 Task: Add an event with the title Second Product Enhancement Meeting, date ''2024/03/22'', time 7:30 AM to 9:30 AMand add a description: Any defects, deviations, or non-conformities identified during the Quality Assurance Check will be documented and tracked. The team will assign severity levels and work with project stakeholders to determine appropriate corrective actions and resolutions.Select event color  Graphite . Add location for the event as: 321 Luxor Temple, Luxor, Egypt, logged in from the account softage.6@softage.netand send the event invitation to softage.9@softage.net and softage.10@softage.net. Set a reminder for the event Daily
Action: Mouse moved to (73, 80)
Screenshot: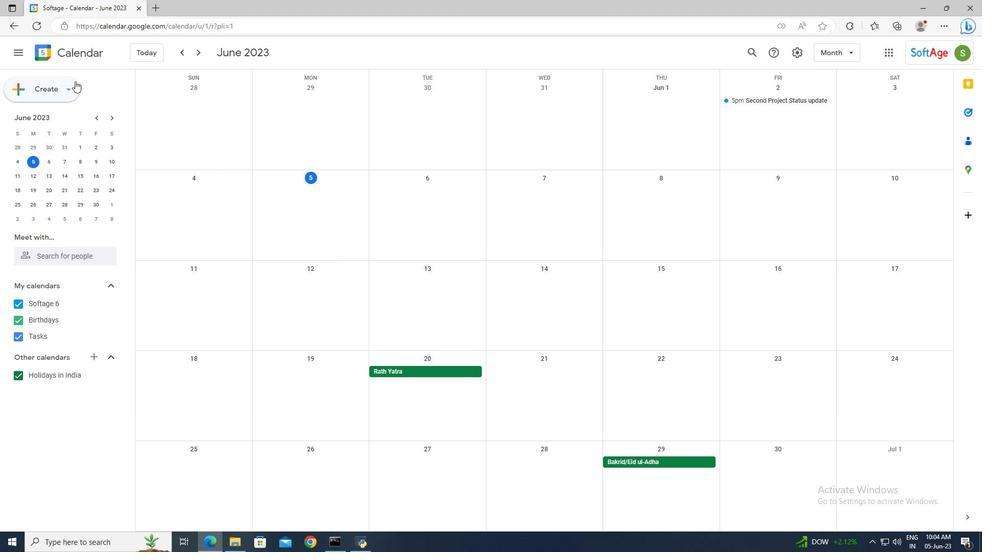 
Action: Mouse pressed left at (73, 80)
Screenshot: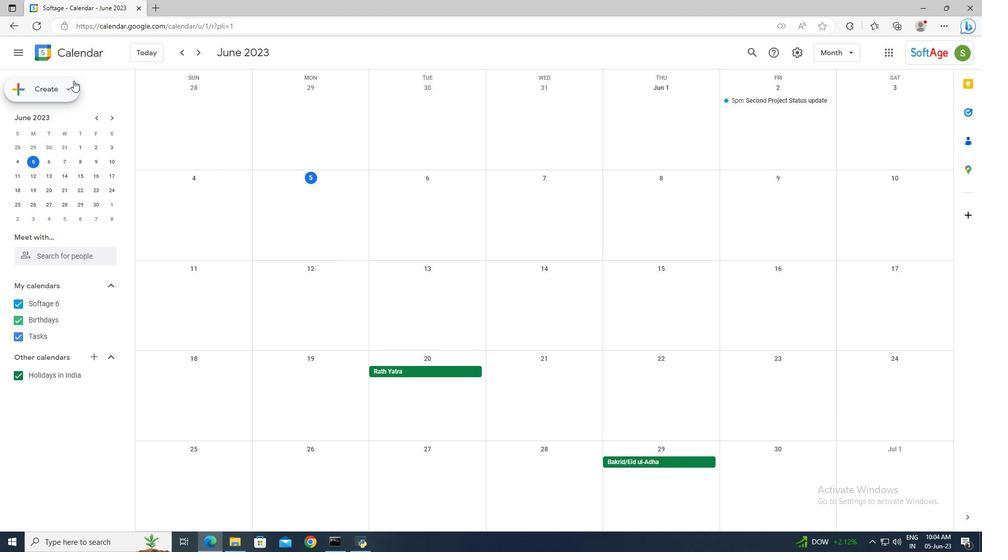 
Action: Mouse moved to (70, 112)
Screenshot: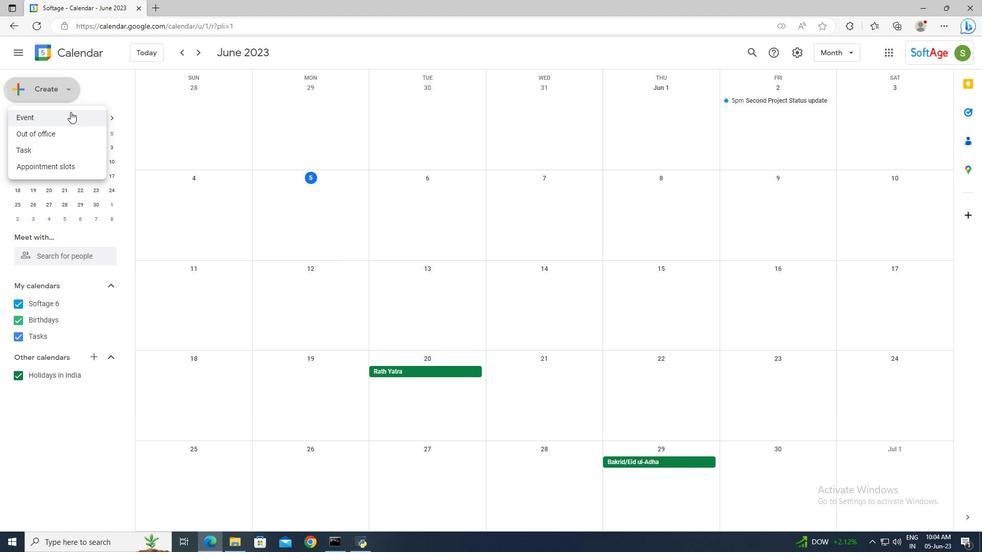 
Action: Mouse pressed left at (70, 112)
Screenshot: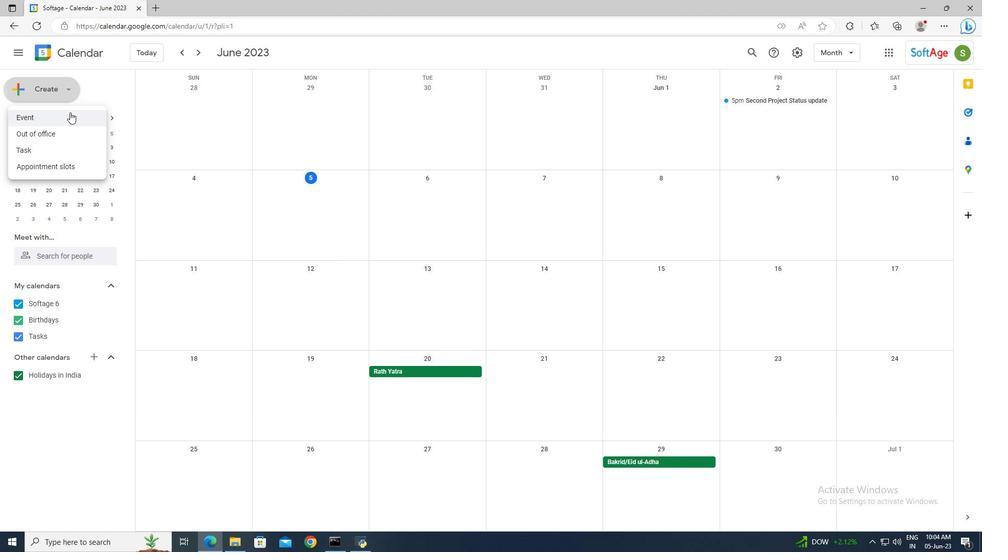 
Action: Mouse moved to (174, 398)
Screenshot: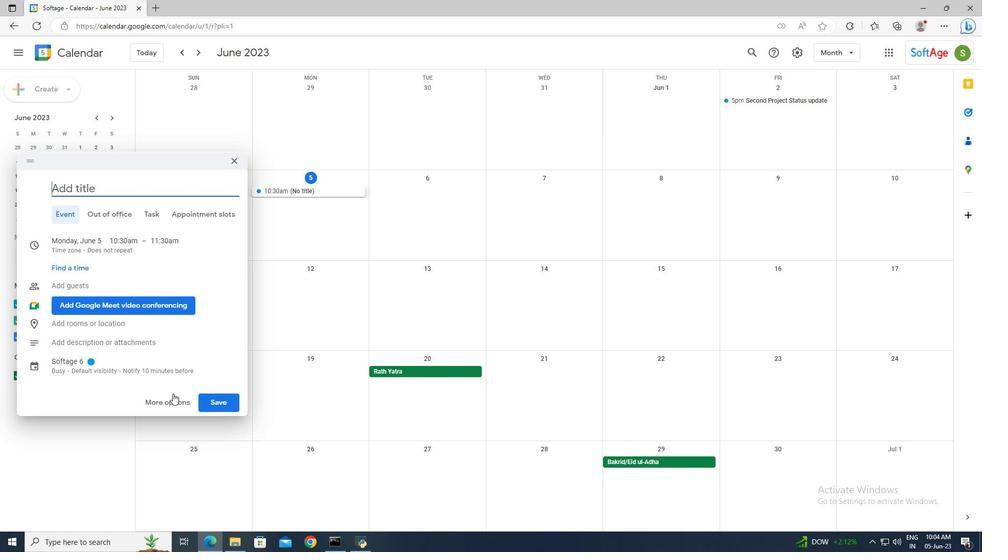 
Action: Mouse pressed left at (174, 398)
Screenshot: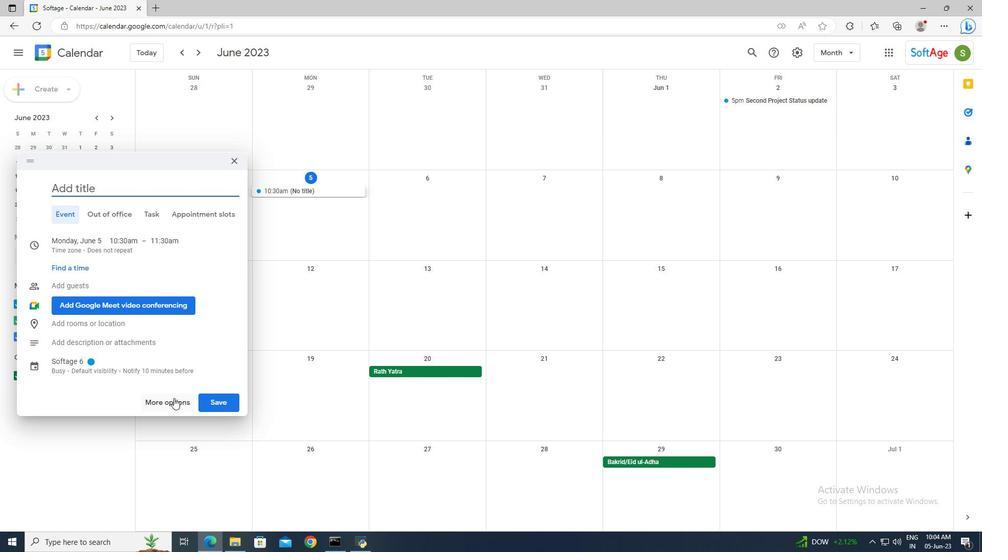 
Action: Mouse moved to (184, 58)
Screenshot: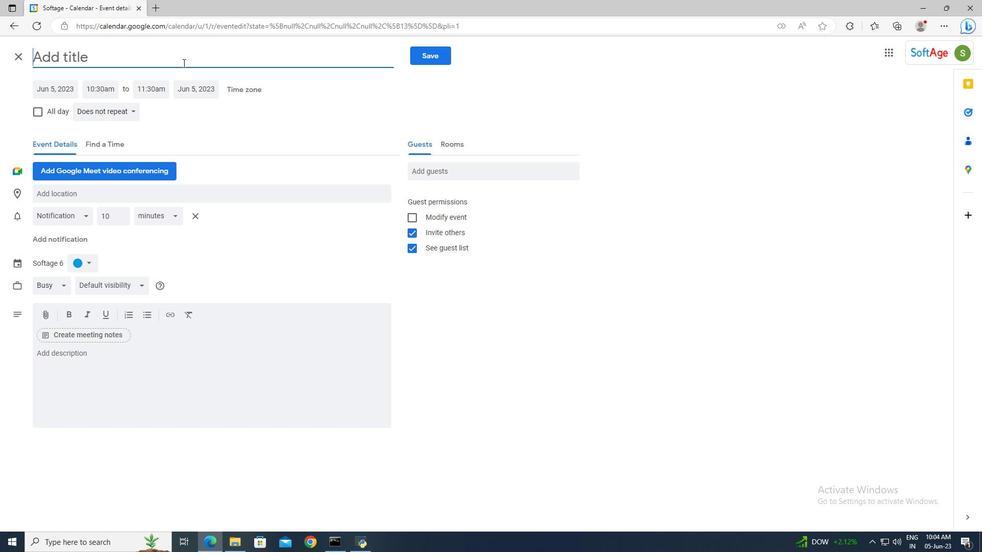 
Action: Mouse pressed left at (184, 58)
Screenshot: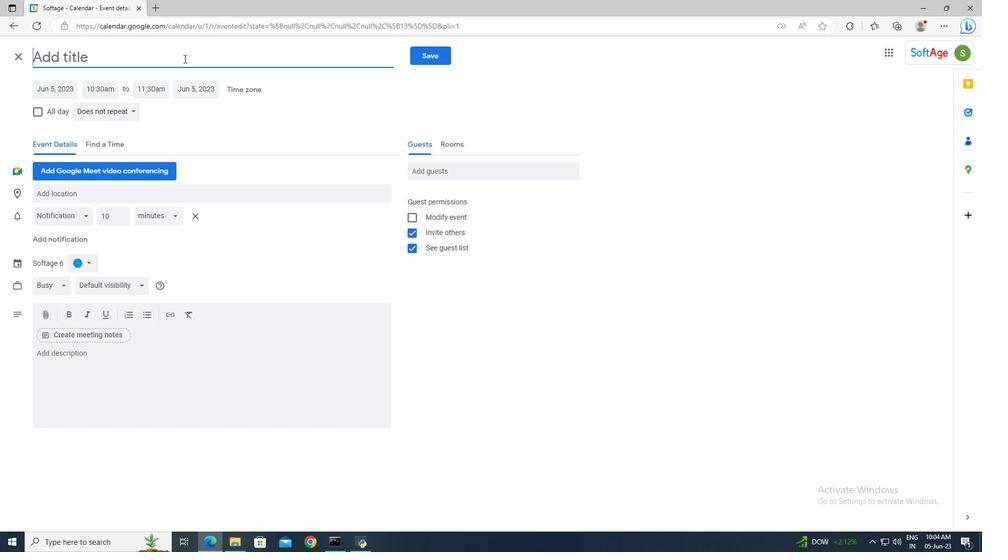 
Action: Key pressed <Key.shift>Second<Key.space><Key.shift>Product<Key.space><Key.shift>Enhancement<Key.space><Key.shift>Meeting
Screenshot: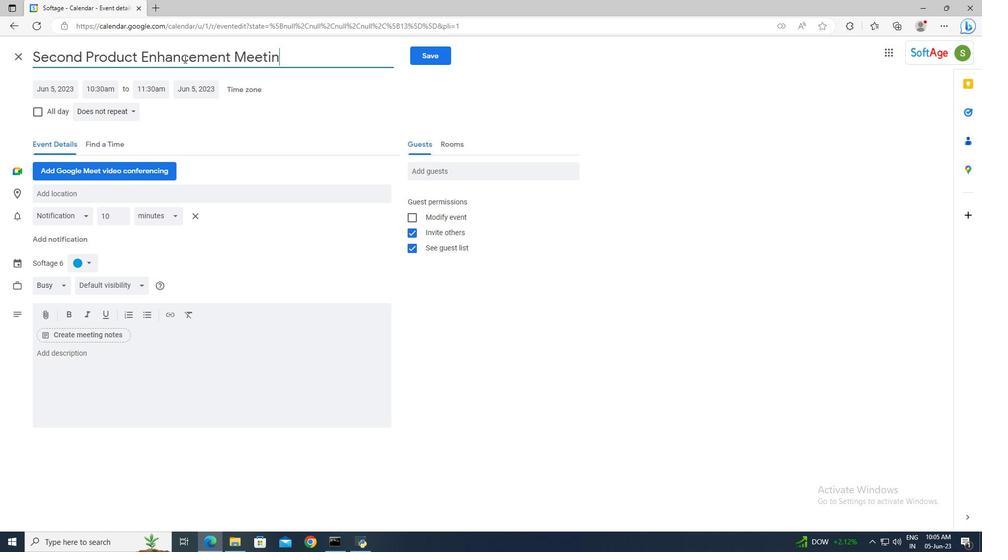 
Action: Mouse moved to (70, 88)
Screenshot: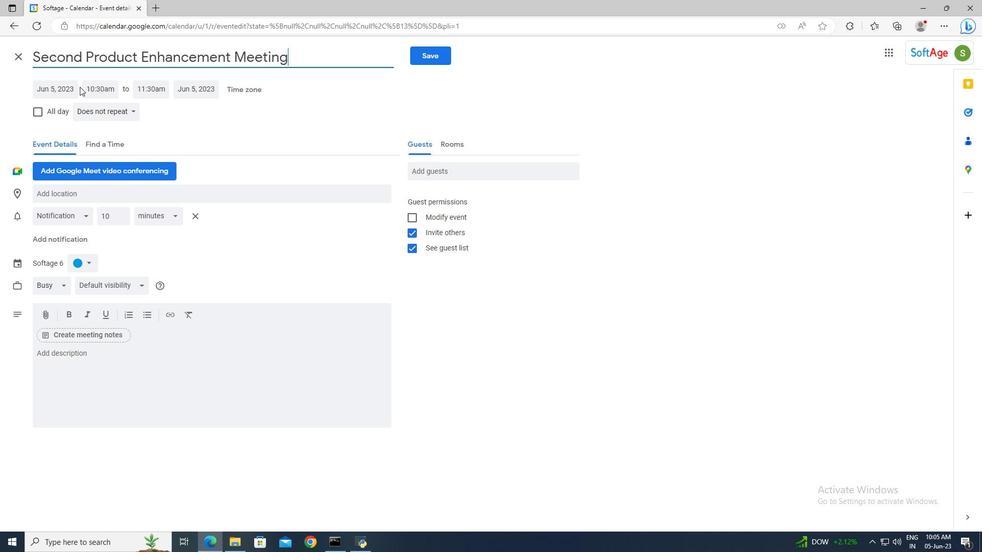 
Action: Mouse pressed left at (70, 88)
Screenshot: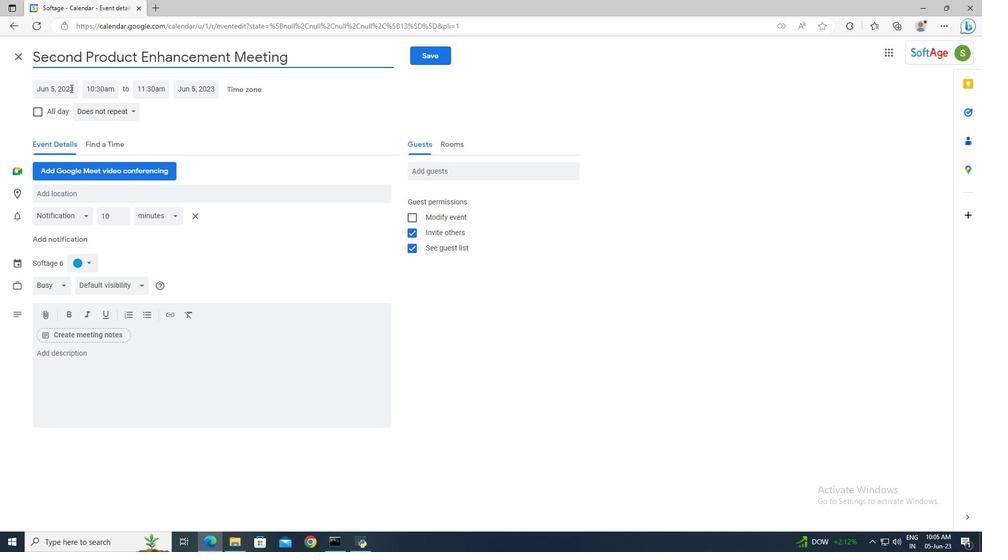 
Action: Mouse moved to (167, 106)
Screenshot: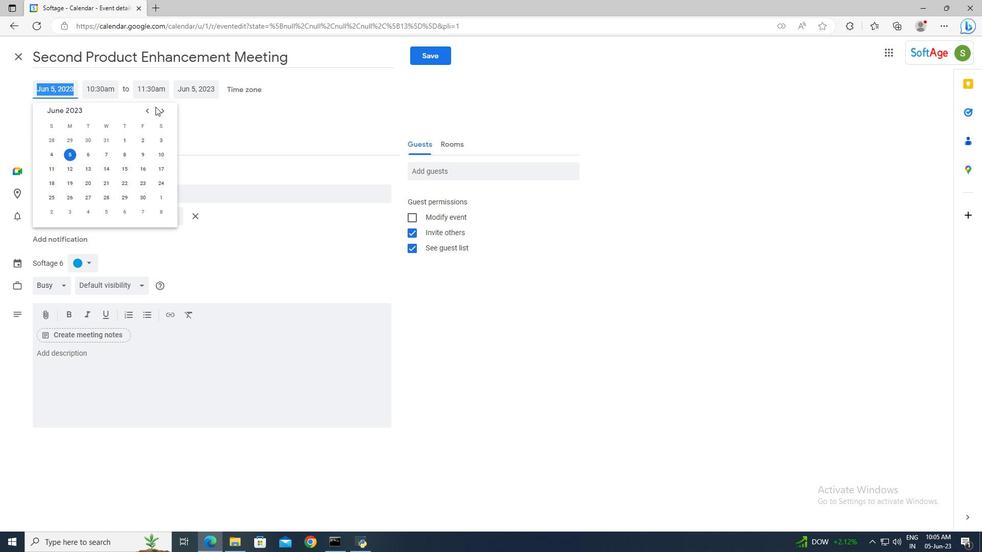 
Action: Mouse pressed left at (167, 106)
Screenshot: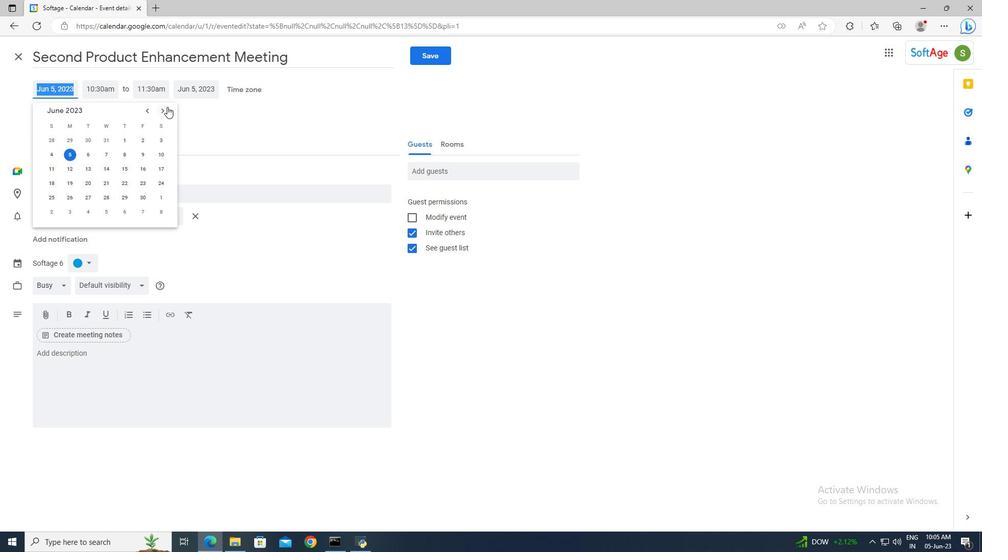 
Action: Mouse moved to (166, 107)
Screenshot: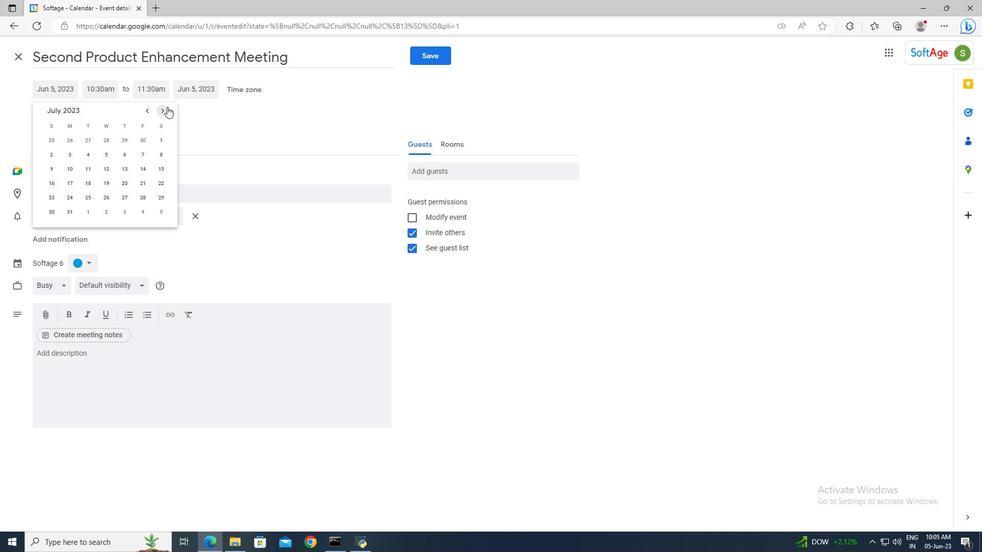 
Action: Mouse pressed left at (166, 107)
Screenshot: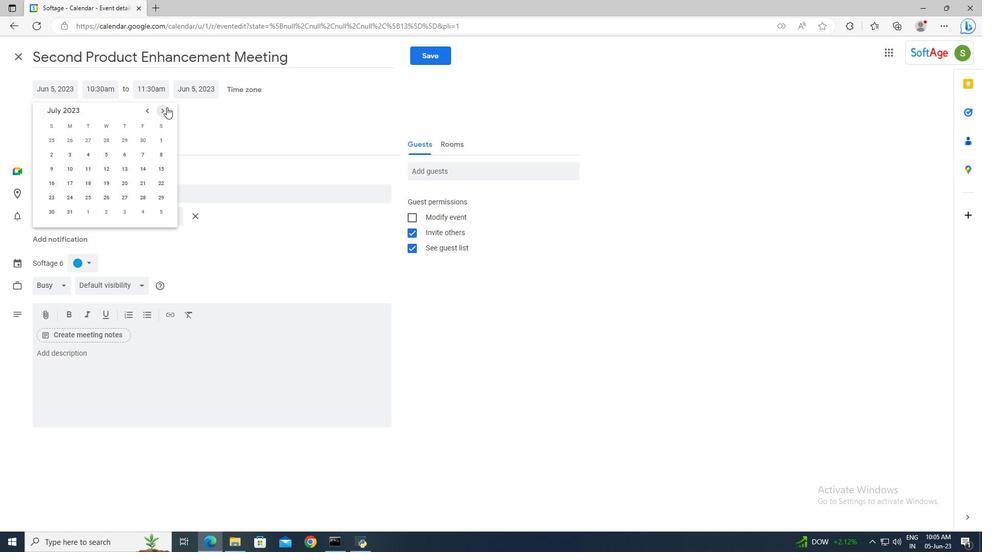 
Action: Mouse pressed left at (166, 107)
Screenshot: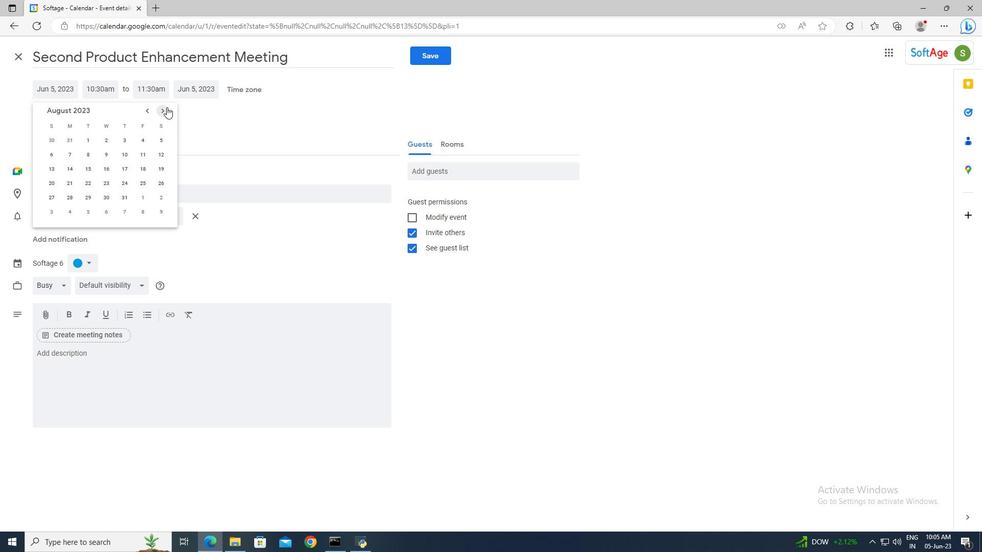 
Action: Mouse pressed left at (166, 107)
Screenshot: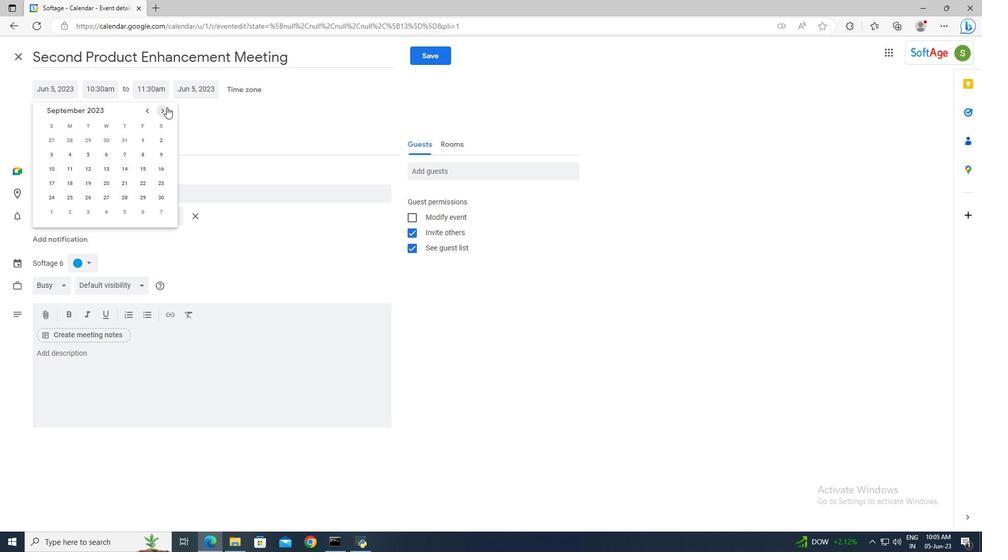 
Action: Mouse pressed left at (166, 107)
Screenshot: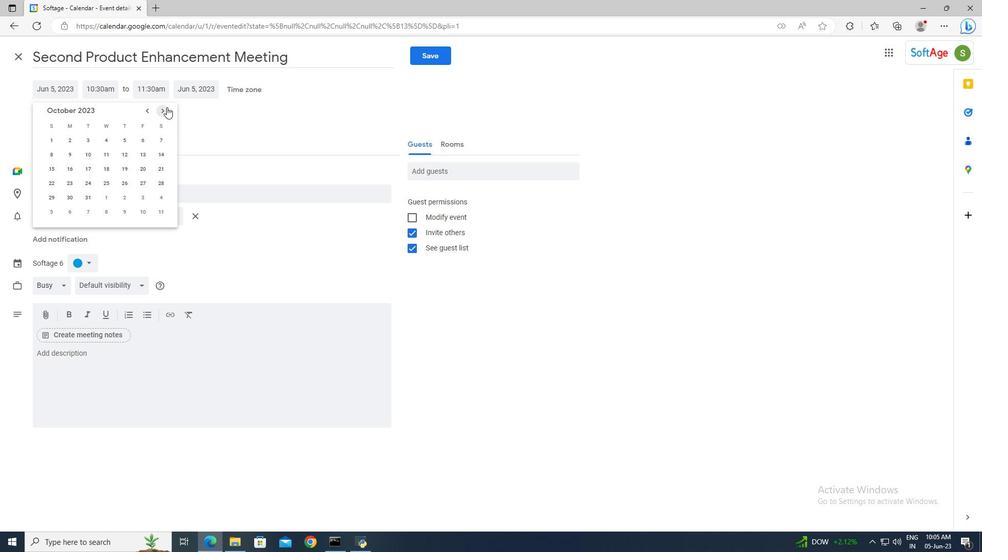 
Action: Mouse pressed left at (166, 107)
Screenshot: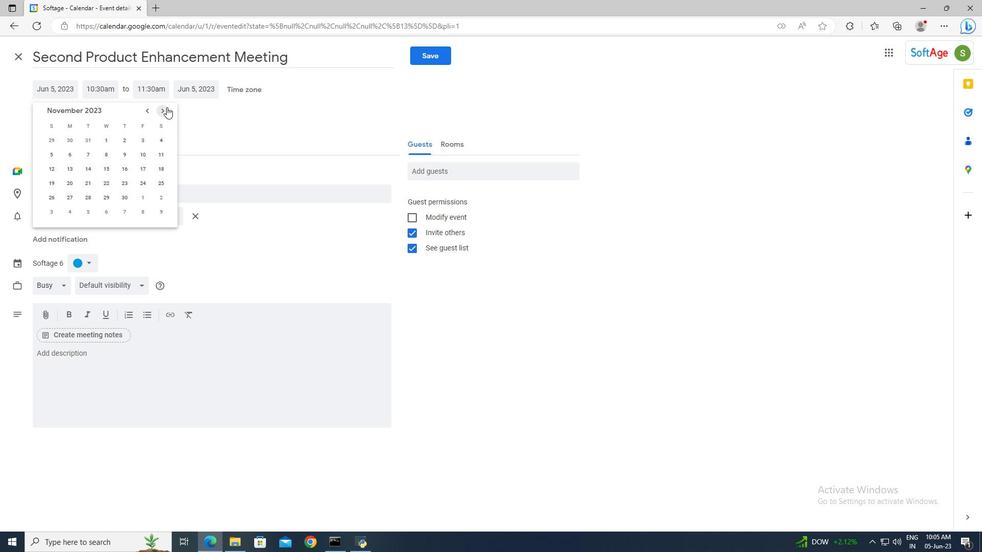 
Action: Mouse pressed left at (166, 107)
Screenshot: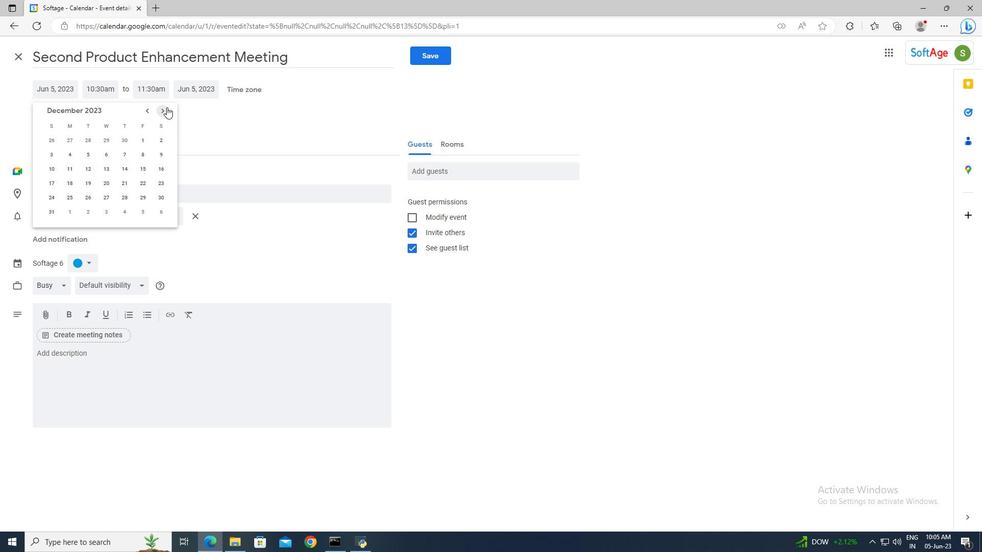 
Action: Mouse pressed left at (166, 107)
Screenshot: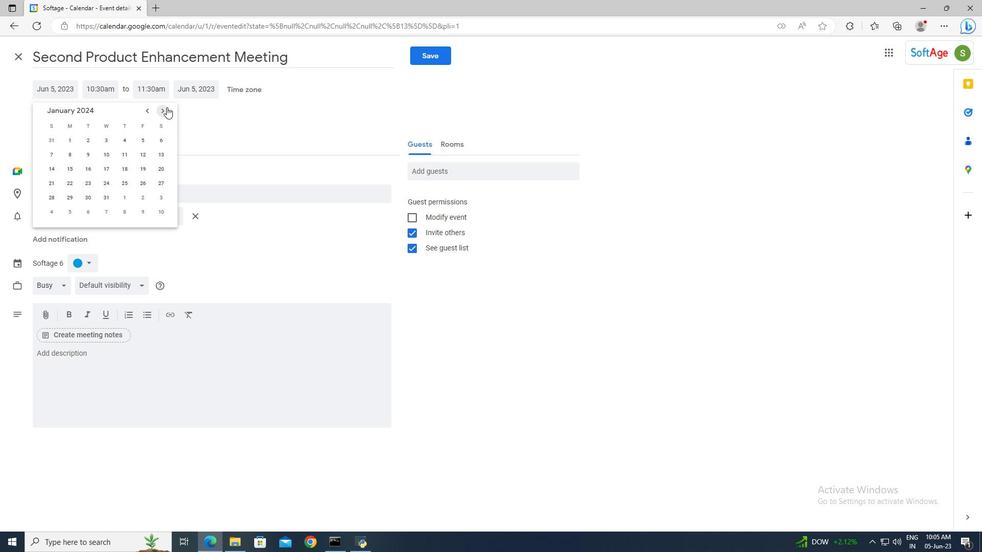 
Action: Mouse pressed left at (166, 107)
Screenshot: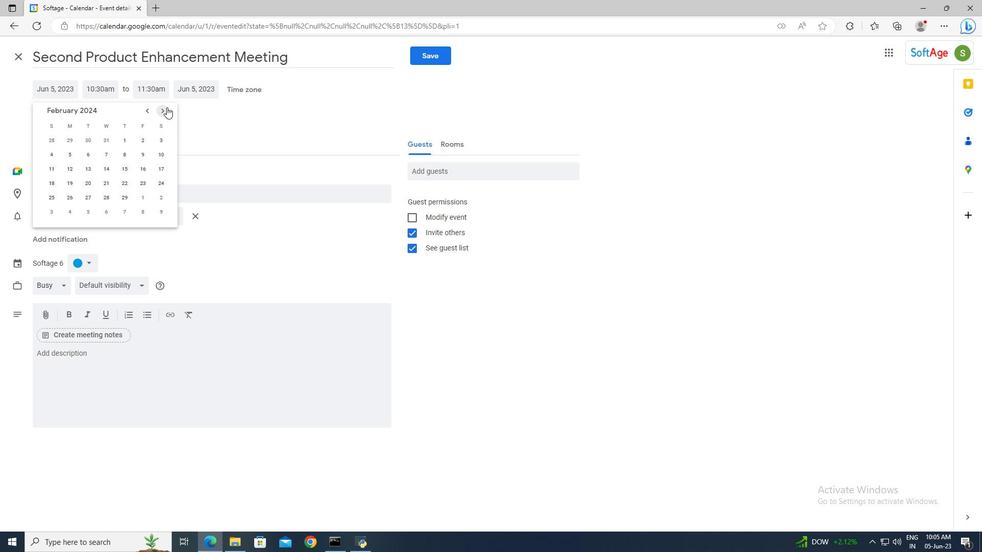 
Action: Mouse moved to (141, 188)
Screenshot: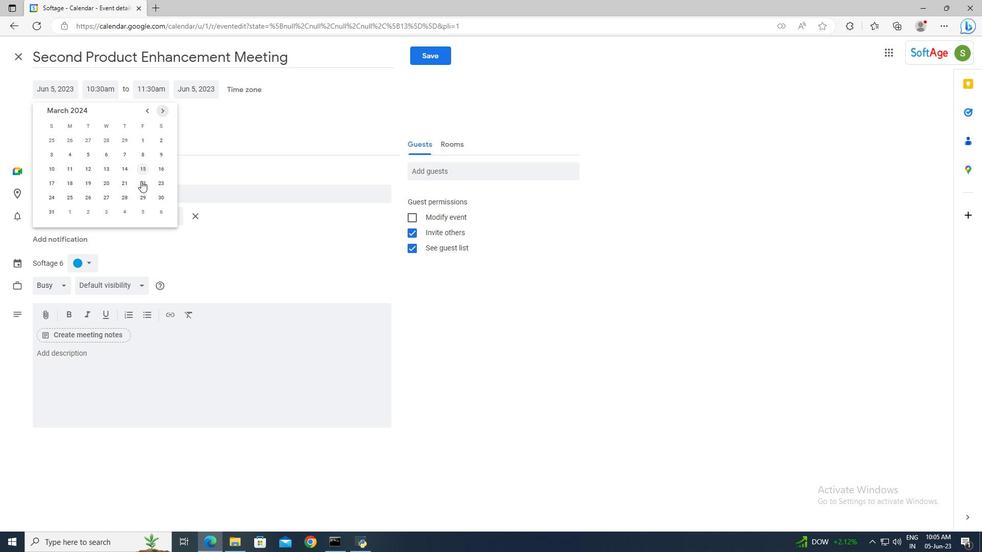 
Action: Mouse pressed left at (141, 188)
Screenshot: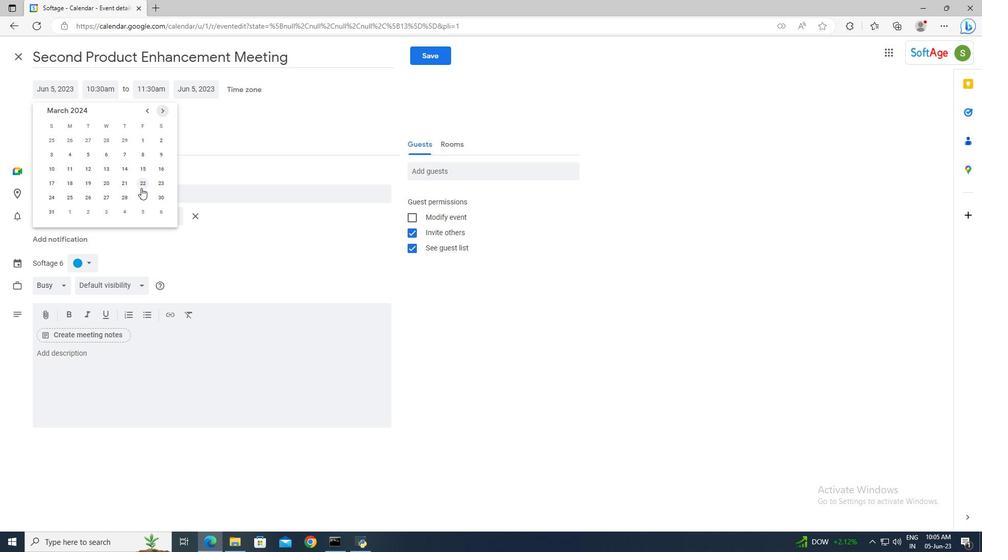 
Action: Mouse moved to (112, 88)
Screenshot: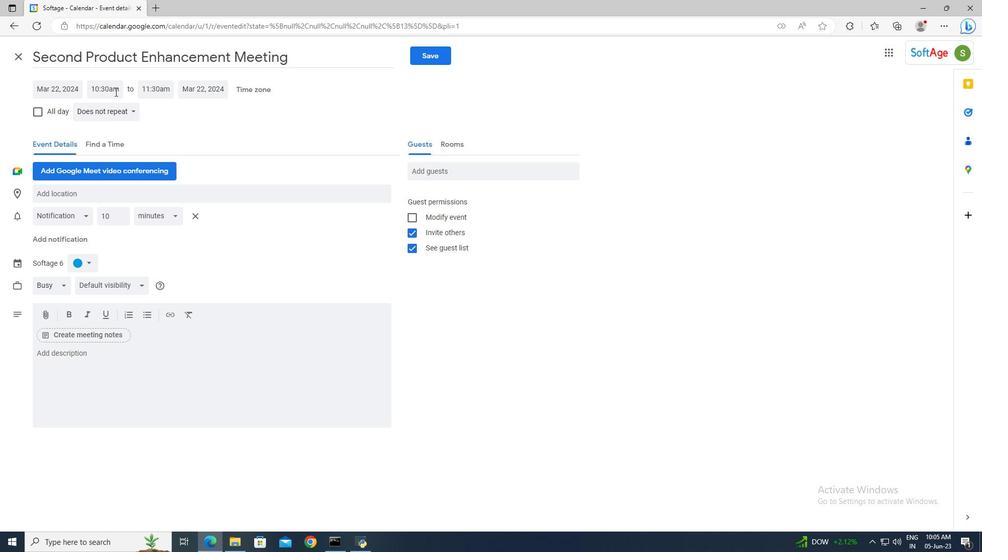 
Action: Mouse pressed left at (112, 88)
Screenshot: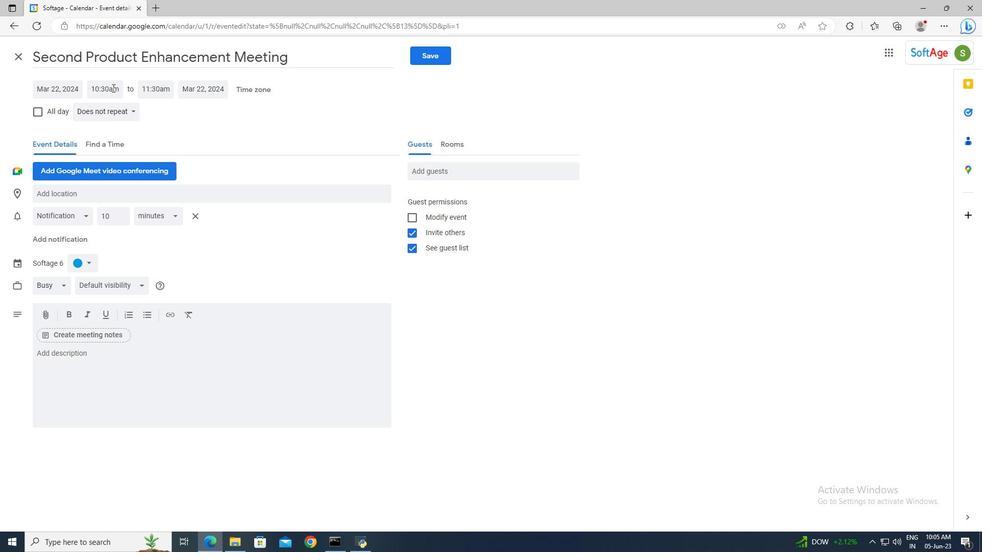
Action: Key pressed 7<Key.shift>:30am<Key.enter><Key.tab>9<Key.shift>:30<Key.enter>
Screenshot: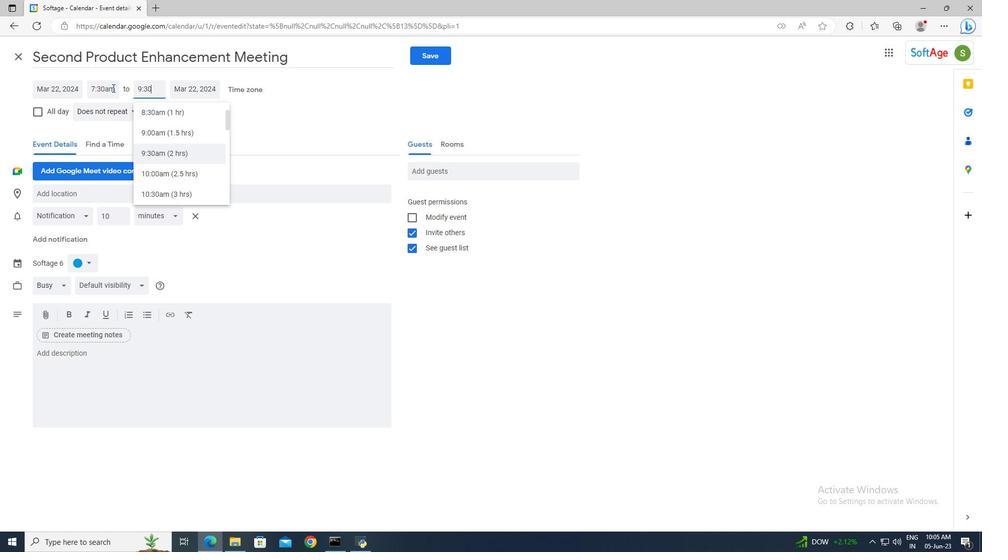 
Action: Mouse moved to (123, 355)
Screenshot: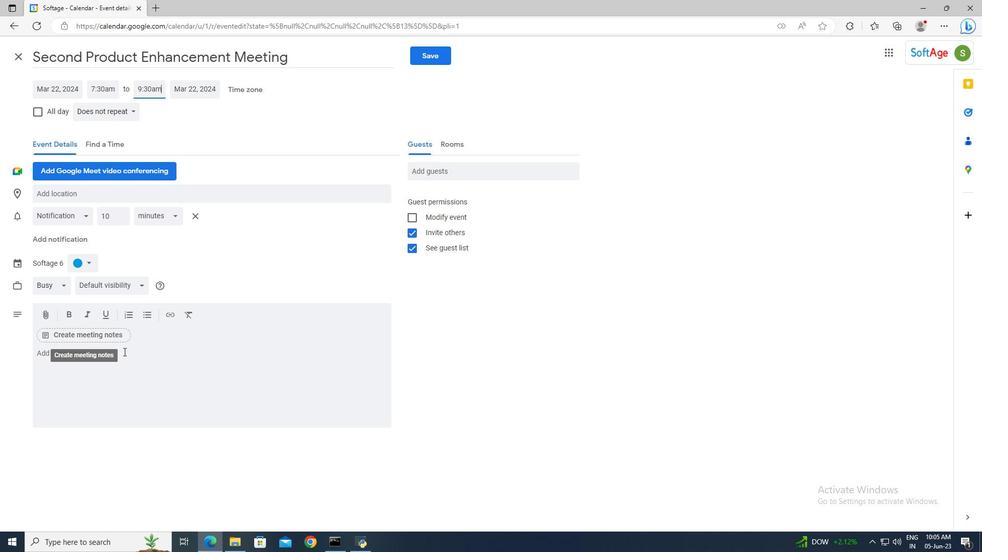 
Action: Mouse pressed left at (123, 355)
Screenshot: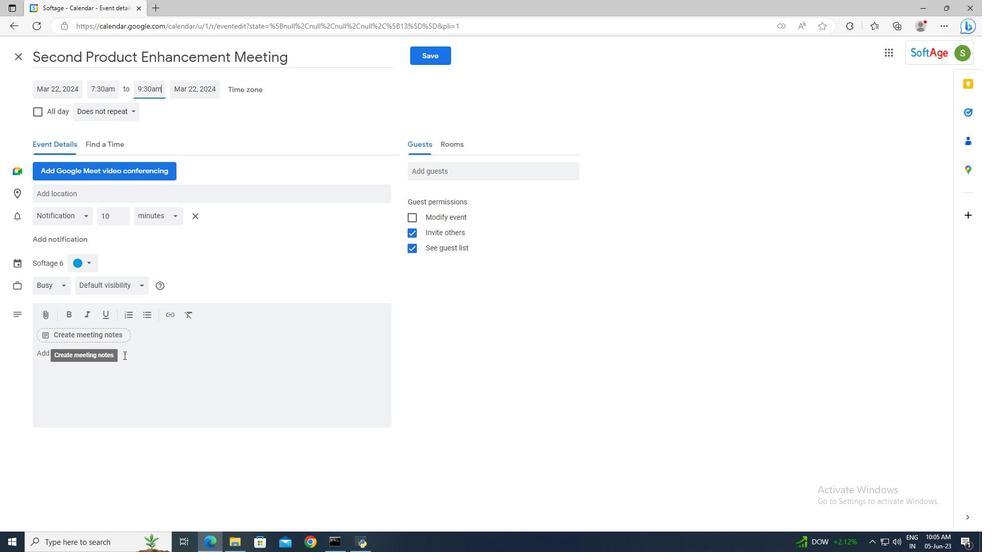 
Action: Key pressed <Key.shift>Any<Key.space>defects,<Key.space>deviations,<Key.space>or<Key.space>non-conformities<Key.space>identified<Key.space>during<Key.space>the<Key.space><Key.shift_r>Quality<Key.space><Key.shift_r>Assurance<Key.space><Key.shift><Key.shift>Check<Key.space>will<Key.space>be<Key.space>documented<Key.space>and<Key.space>tracked.<Key.space><Key.shift>The<Key.space>team<Key.space>will<Key.space>assign<Key.space>severity<Key.space>levels<Key.space>and<Key.space>work<Key.space>with<Key.space>project<Key.space>stakeholders<Key.space>to<Key.space>determine<Key.space>apr<Key.backspace>propriate<Key.space>coore<Key.backspace><Key.backspace><Key.backspace>rrective<Key.space>actions<Key.space>and<Key.space>resolutions.
Screenshot: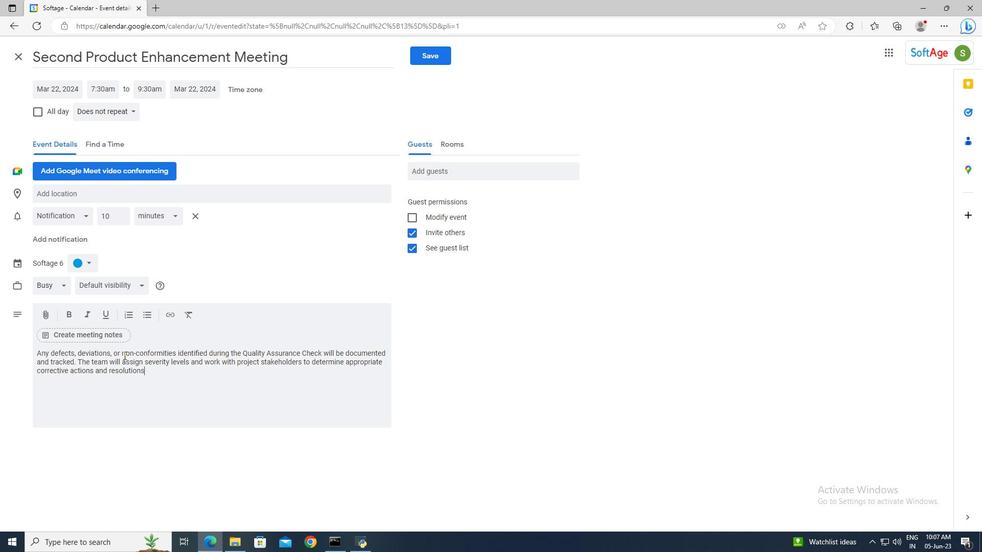 
Action: Mouse moved to (88, 261)
Screenshot: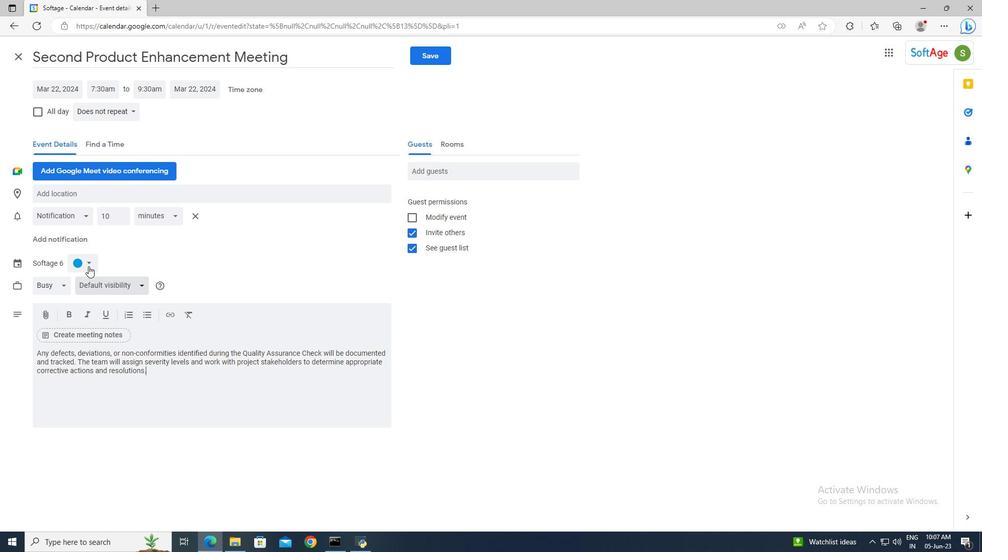 
Action: Mouse pressed left at (88, 261)
Screenshot: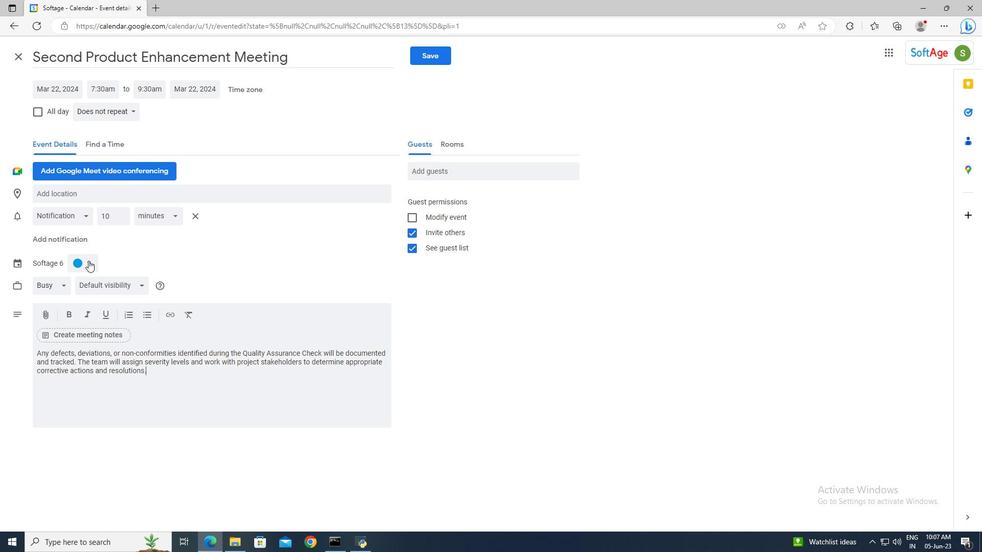 
Action: Mouse moved to (78, 324)
Screenshot: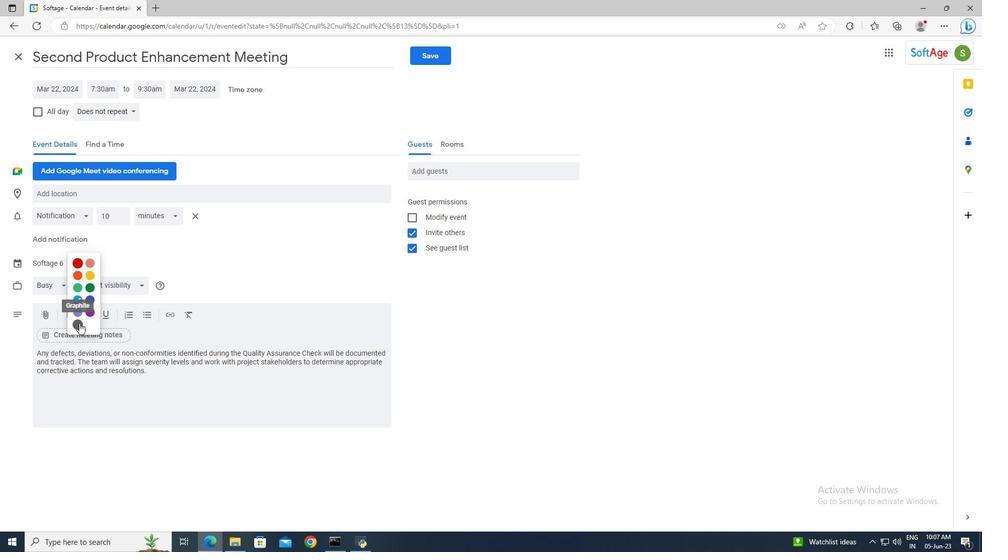 
Action: Mouse pressed left at (78, 324)
Screenshot: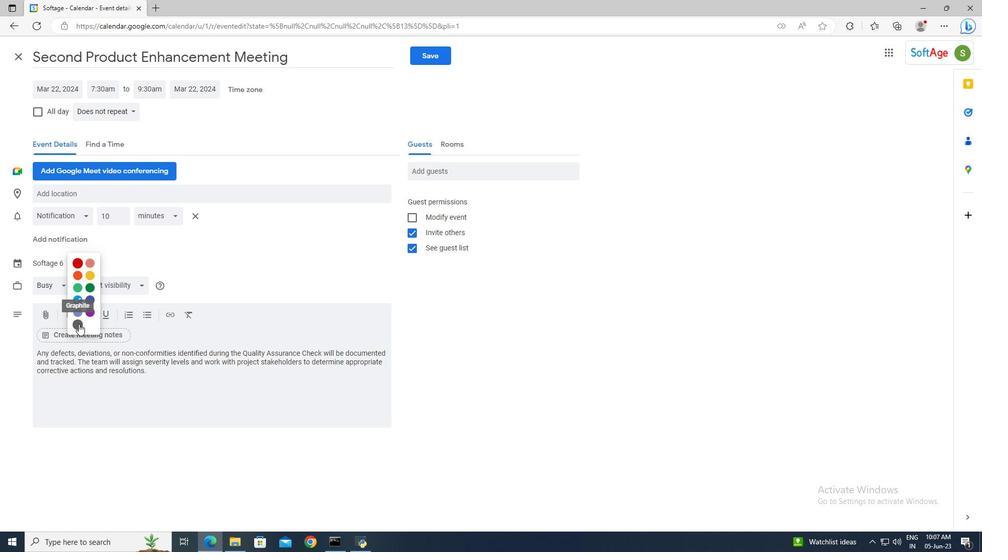 
Action: Mouse moved to (89, 198)
Screenshot: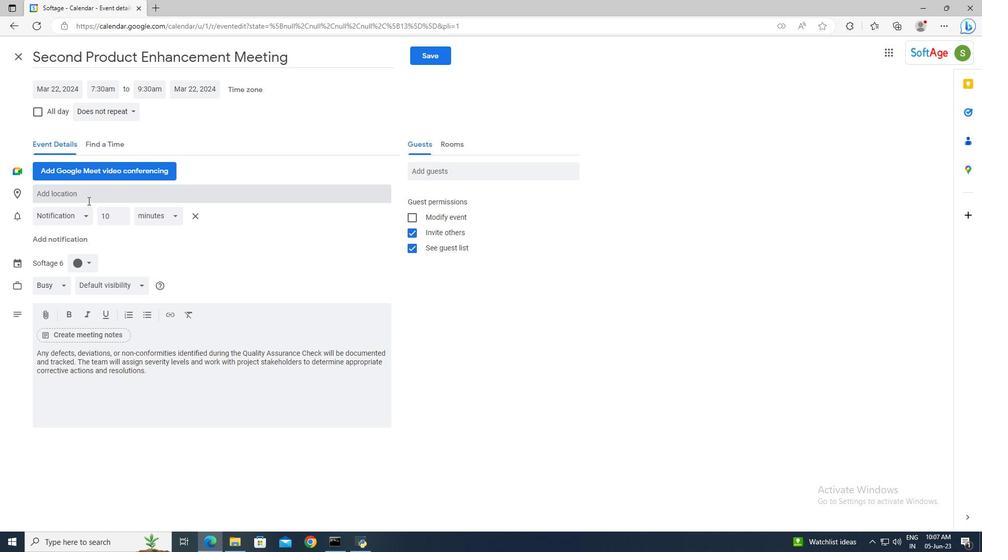 
Action: Mouse pressed left at (89, 198)
Screenshot: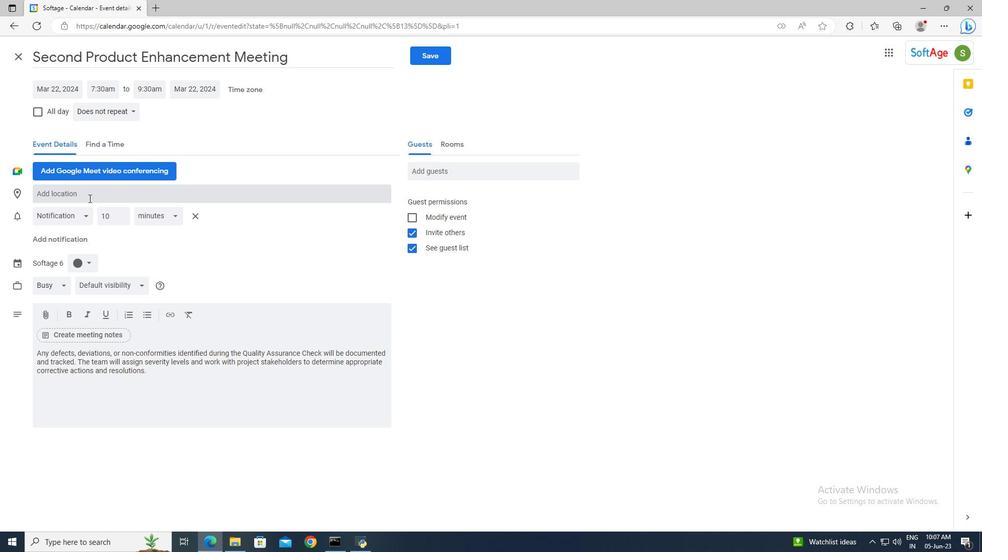 
Action: Mouse moved to (90, 198)
Screenshot: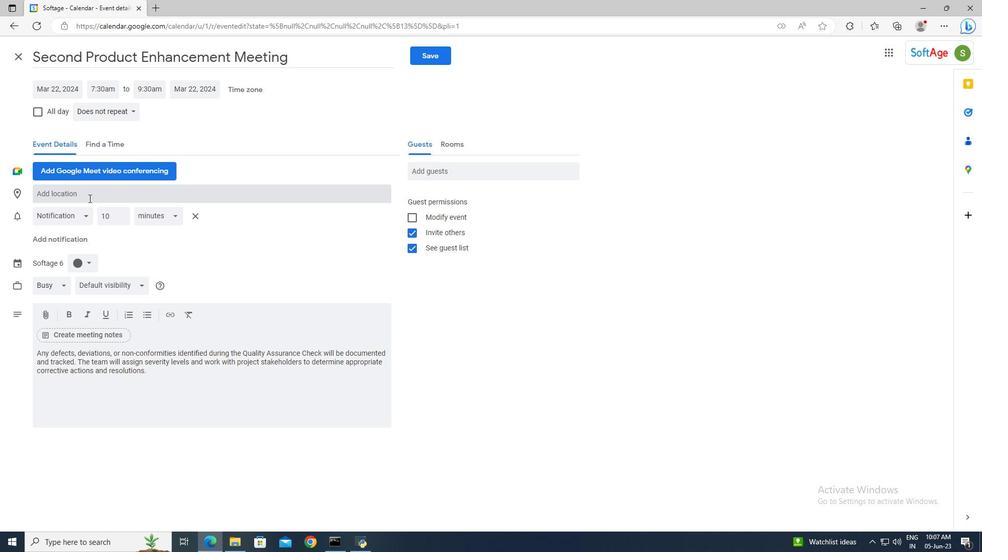
Action: Key pressed 321<Key.space><Key.shift_r>Luxor<Key.space><Key.shift>Templa<Key.backspace>e,<Key.space><Key.shift>Luxx<Key.backspace>or,<Key.space><Key.shift>Egypt
Screenshot: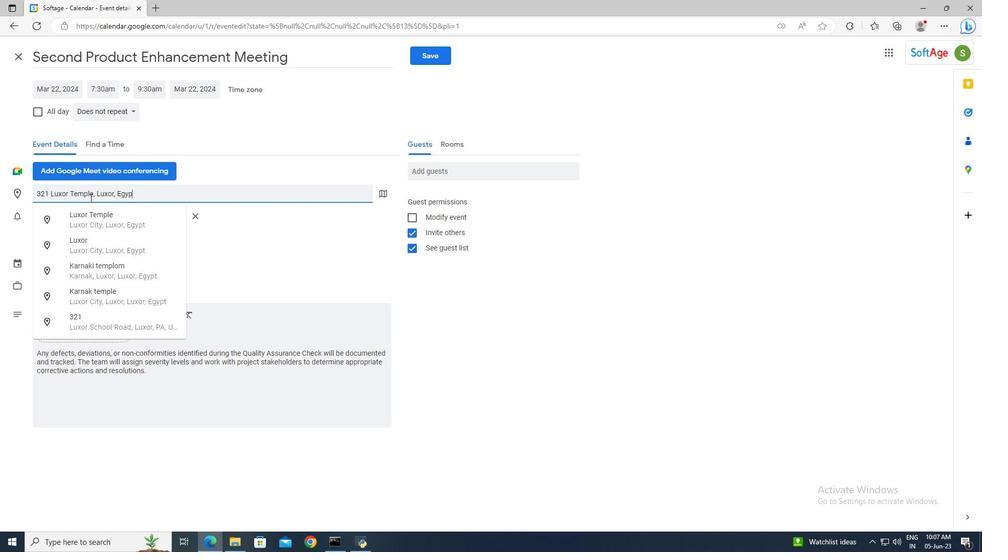 
Action: Mouse moved to (96, 222)
Screenshot: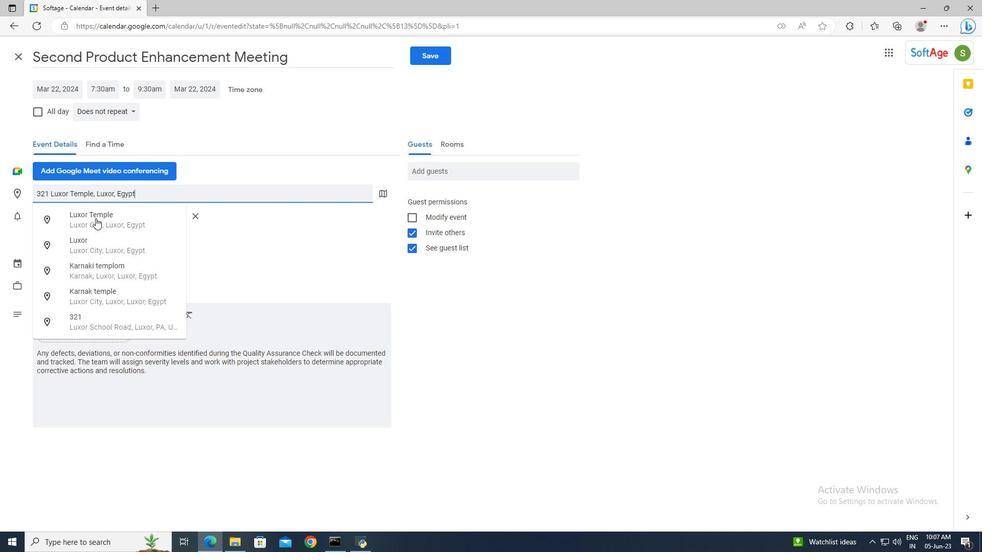 
Action: Mouse pressed left at (96, 222)
Screenshot: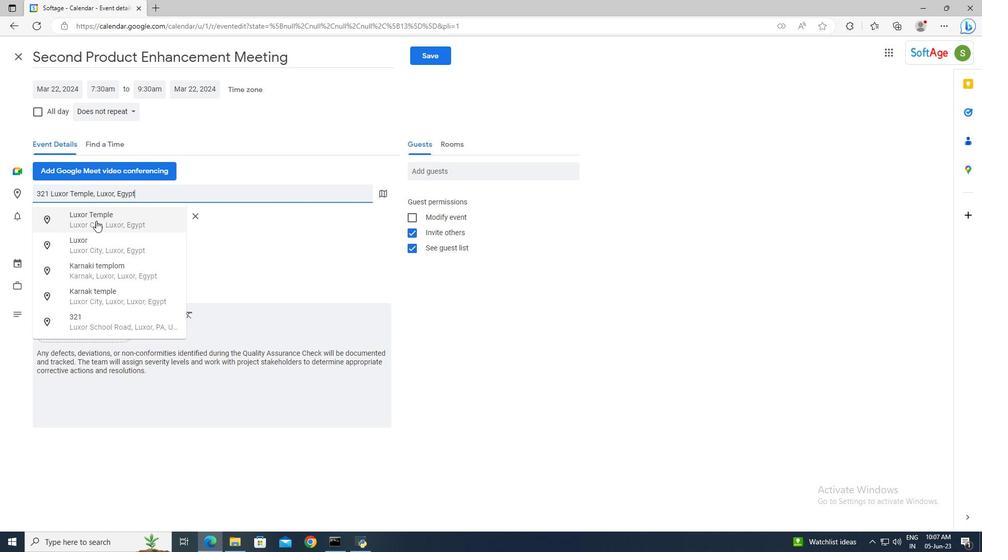
Action: Mouse moved to (434, 175)
Screenshot: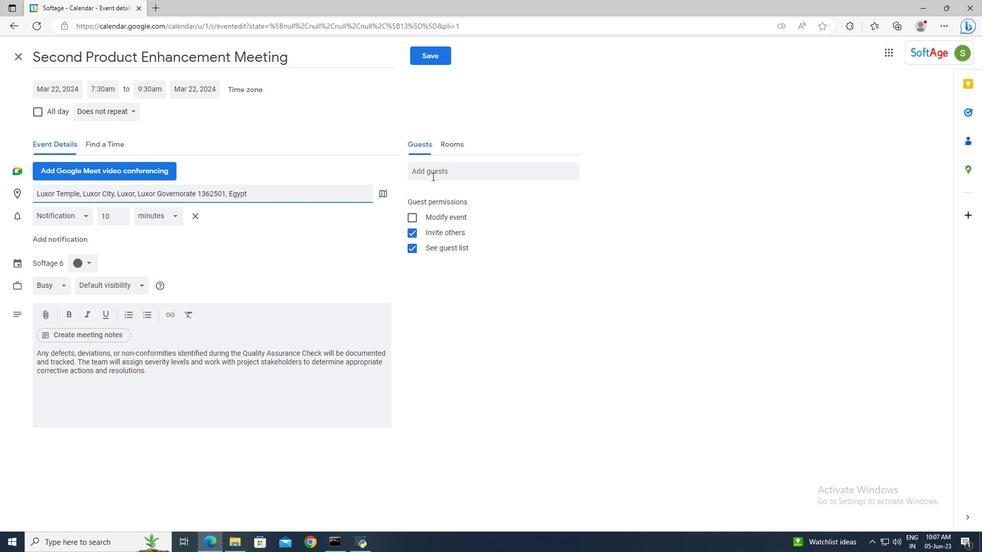 
Action: Mouse pressed left at (434, 175)
Screenshot: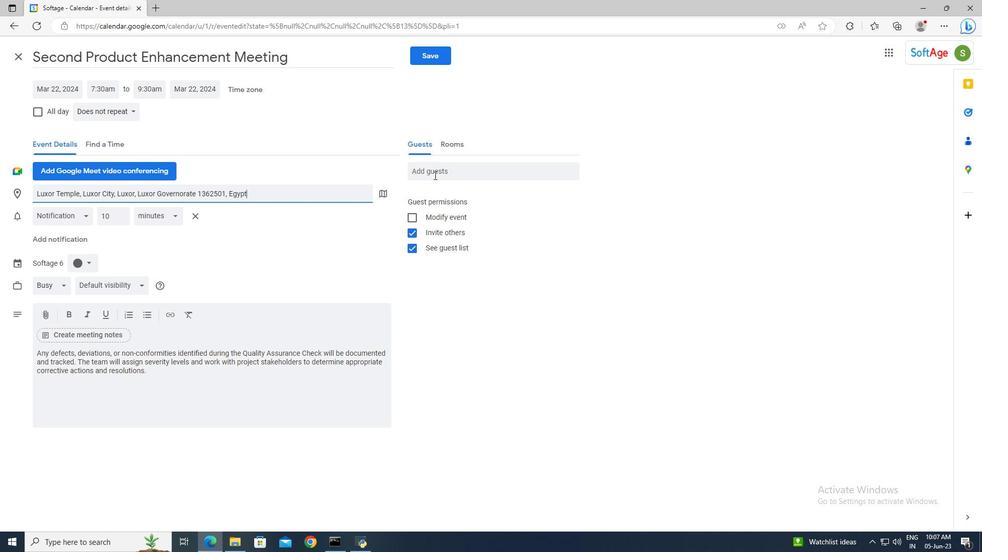 
Action: Key pressed softage.9<Key.shift>@softage.net<Key.enter>softage.10<Key.shift>@softage.net<Key.enter>
Screenshot: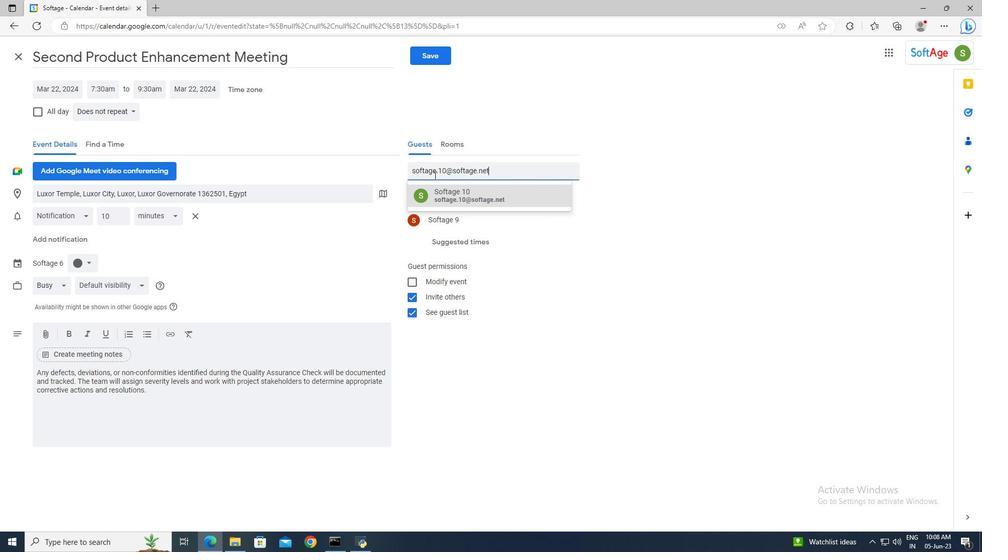
Action: Mouse moved to (126, 114)
Screenshot: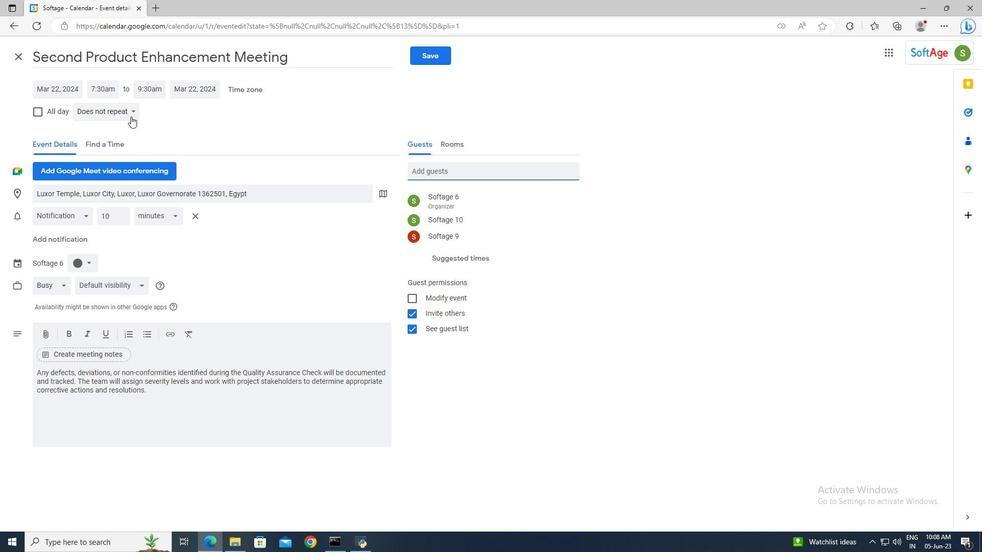 
Action: Mouse pressed left at (126, 114)
Screenshot: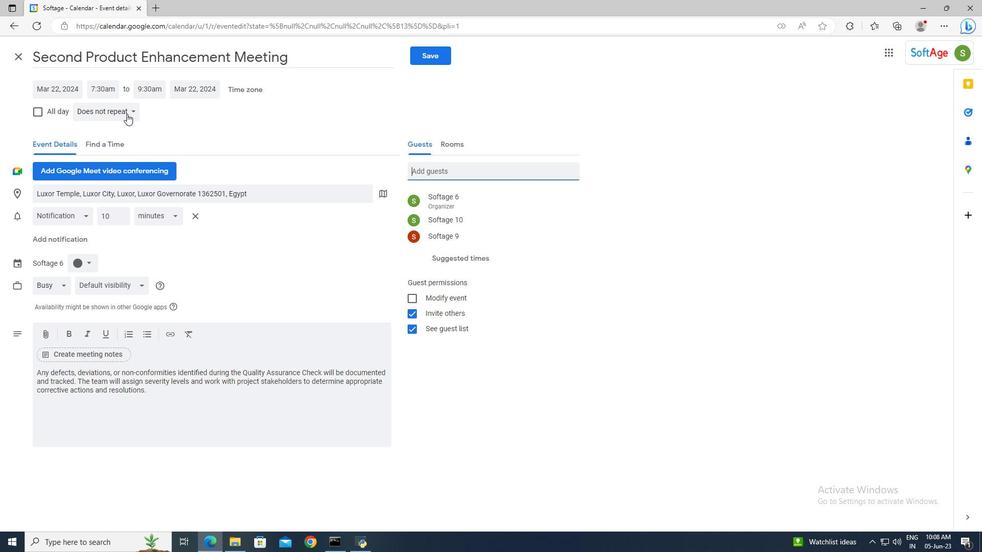 
Action: Mouse moved to (127, 130)
Screenshot: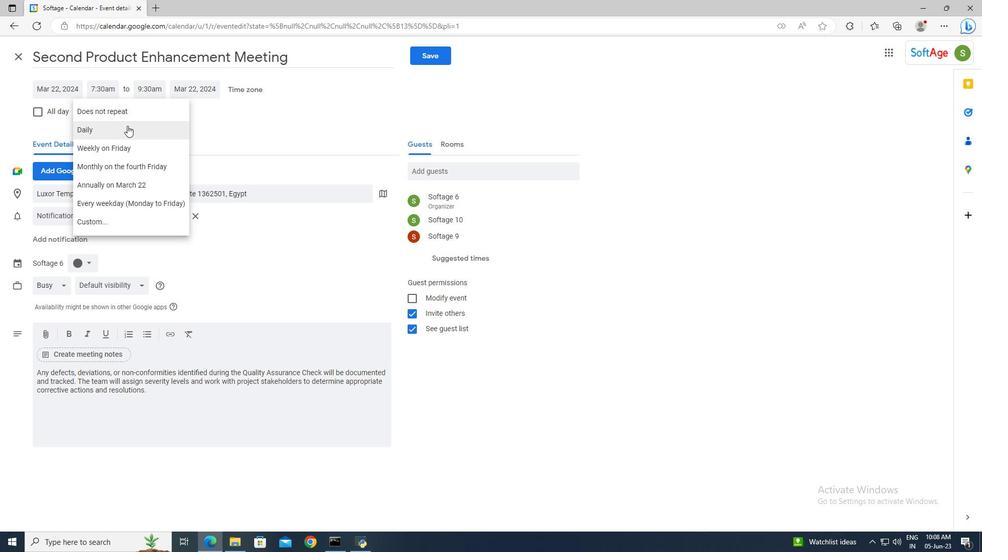 
Action: Mouse pressed left at (127, 130)
Screenshot: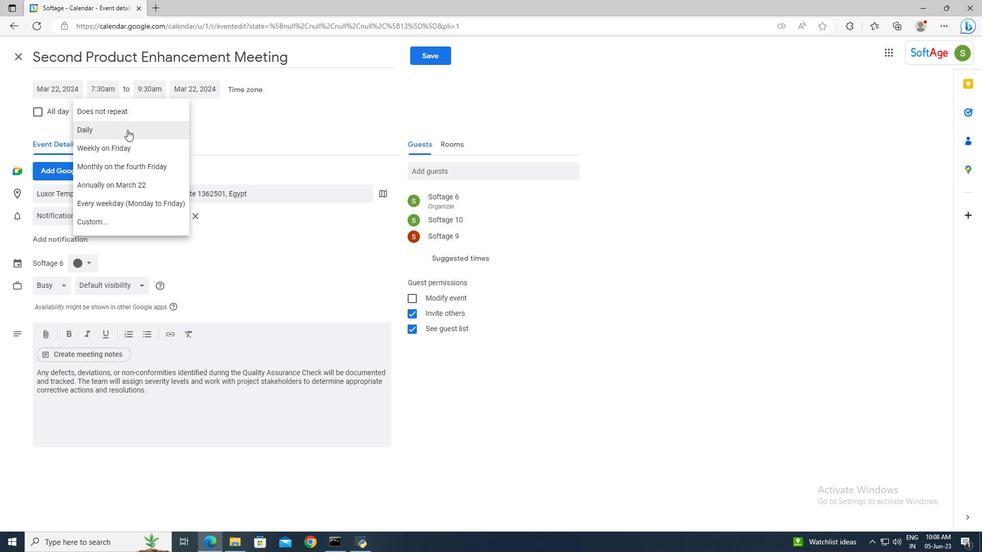 
Action: Mouse moved to (424, 62)
Screenshot: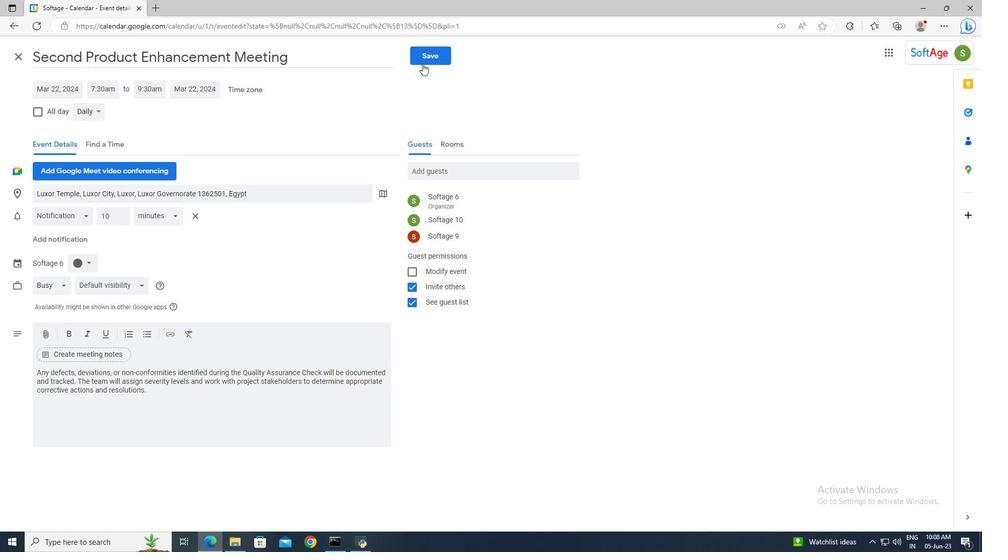 
Action: Mouse pressed left at (424, 62)
Screenshot: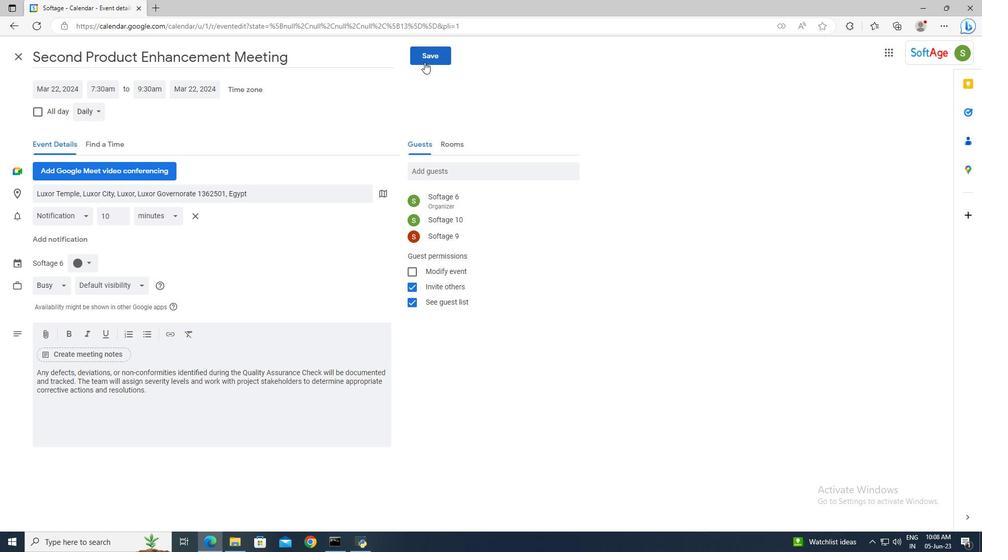 
Action: Mouse moved to (580, 309)
Screenshot: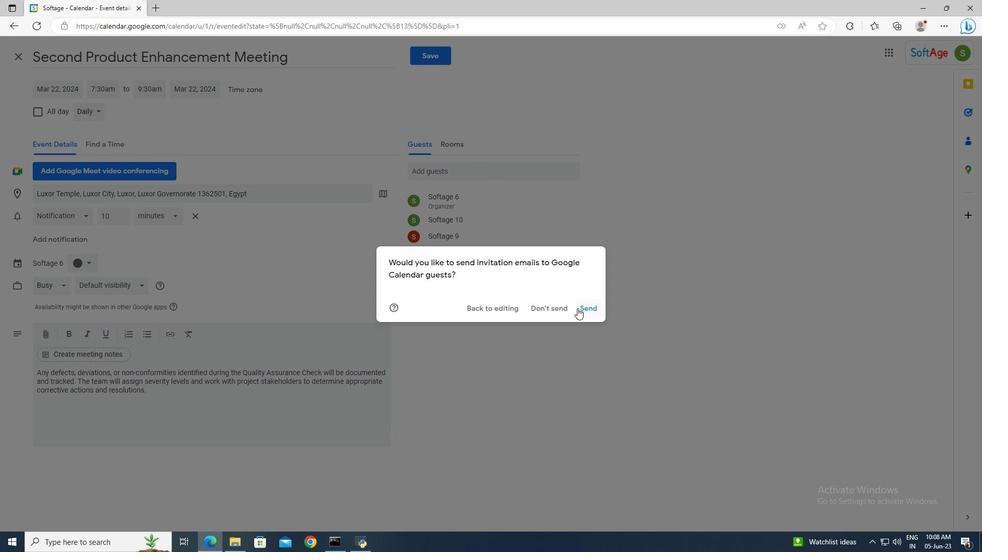 
Action: Mouse pressed left at (580, 309)
Screenshot: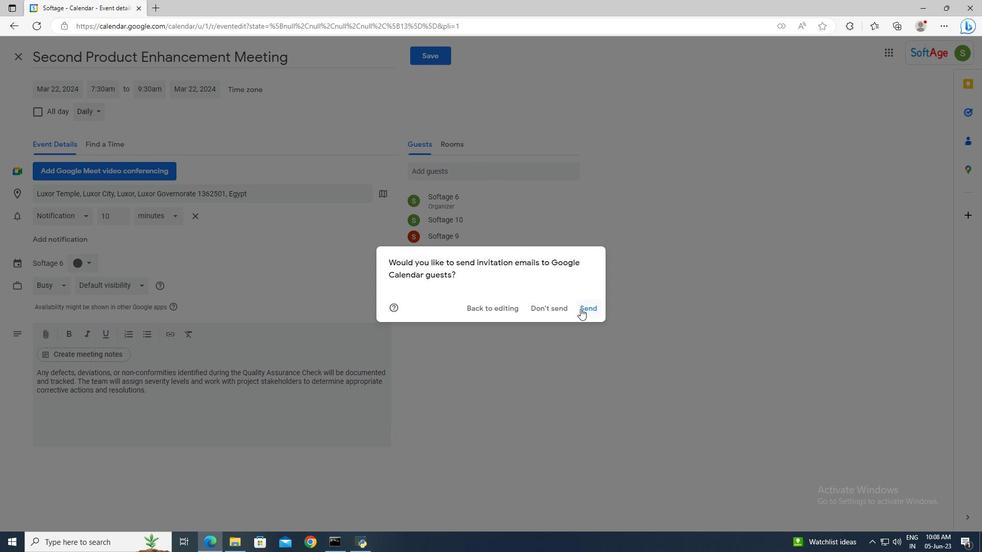 
